 Task: Add Sprouts Elderberry Fizzy Vitamin C Drink Mix Case 30 Count to the cart.
Action: Mouse pressed left at (22, 129)
Screenshot: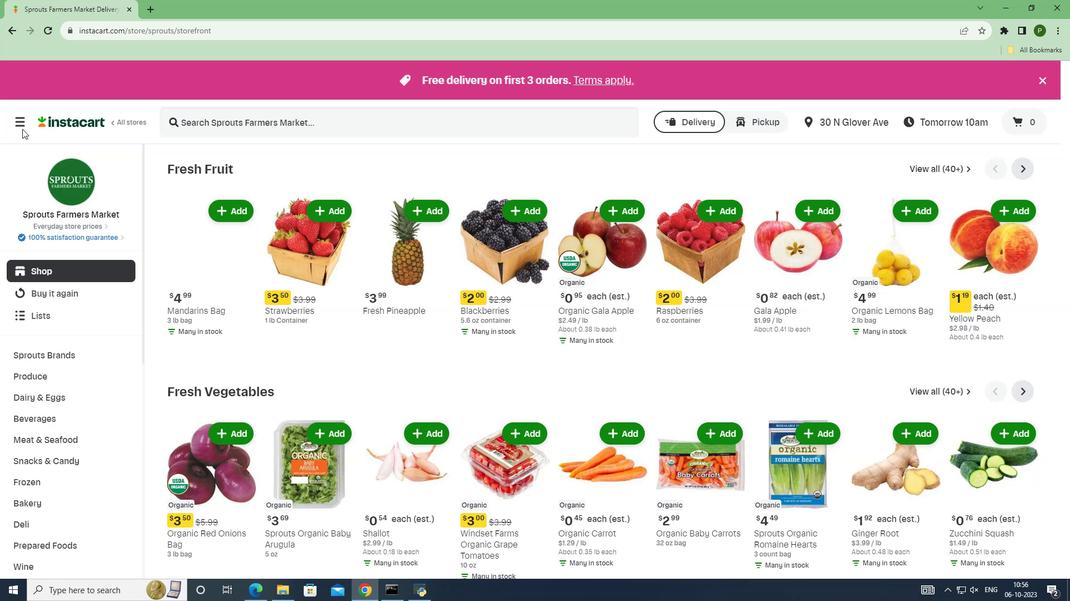 
Action: Mouse moved to (65, 300)
Screenshot: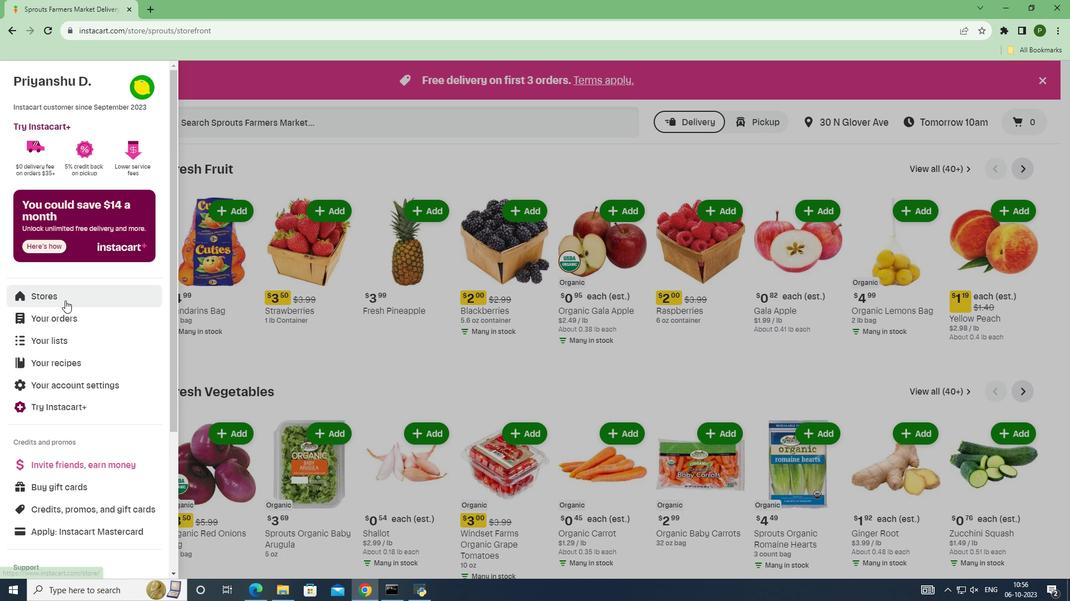 
Action: Mouse pressed left at (65, 300)
Screenshot: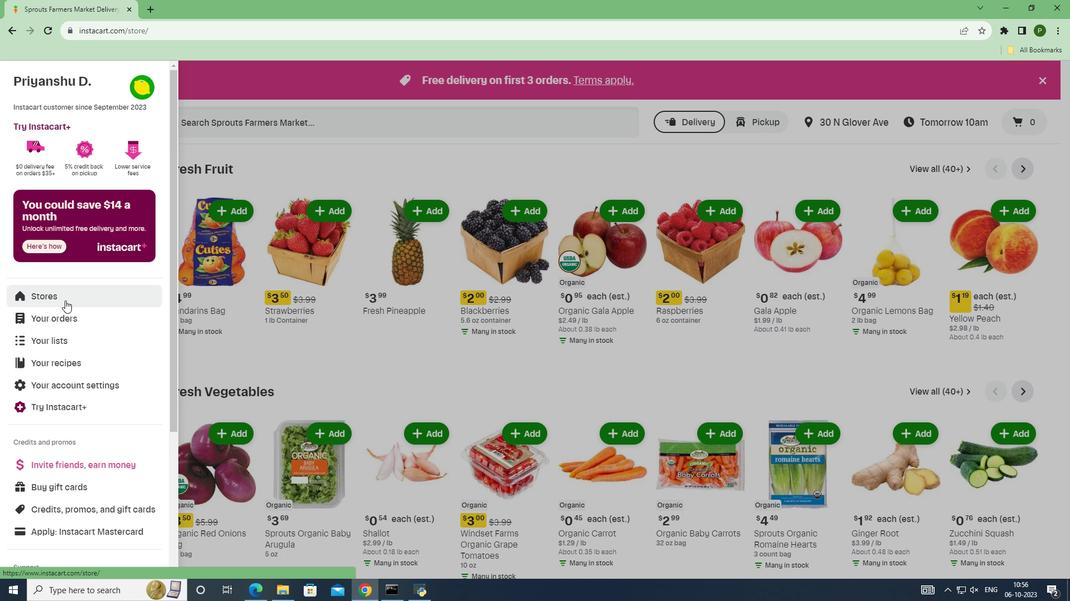 
Action: Mouse moved to (258, 131)
Screenshot: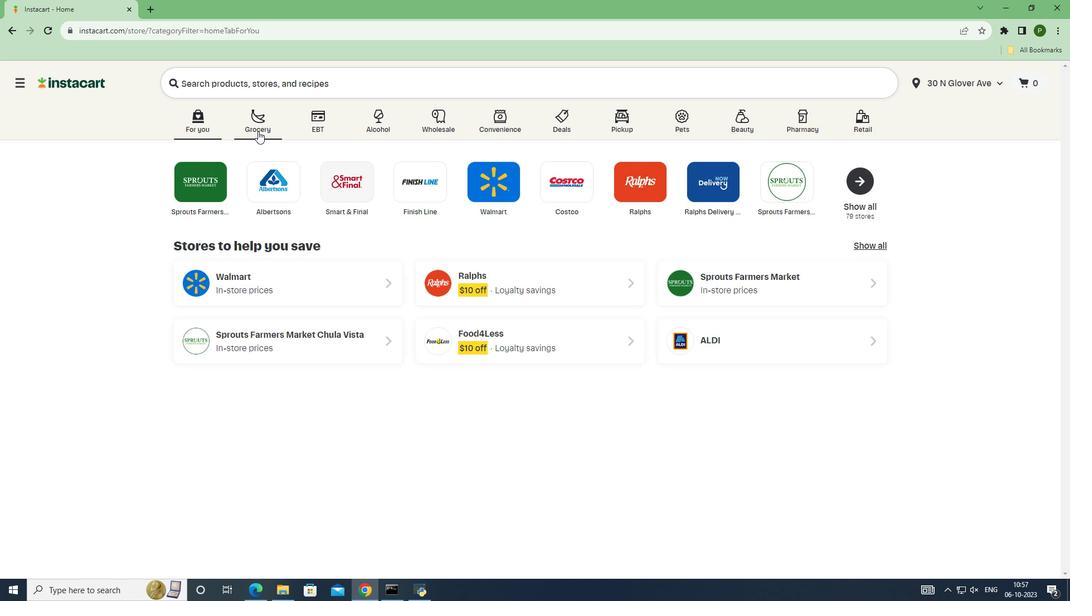 
Action: Mouse pressed left at (258, 131)
Screenshot: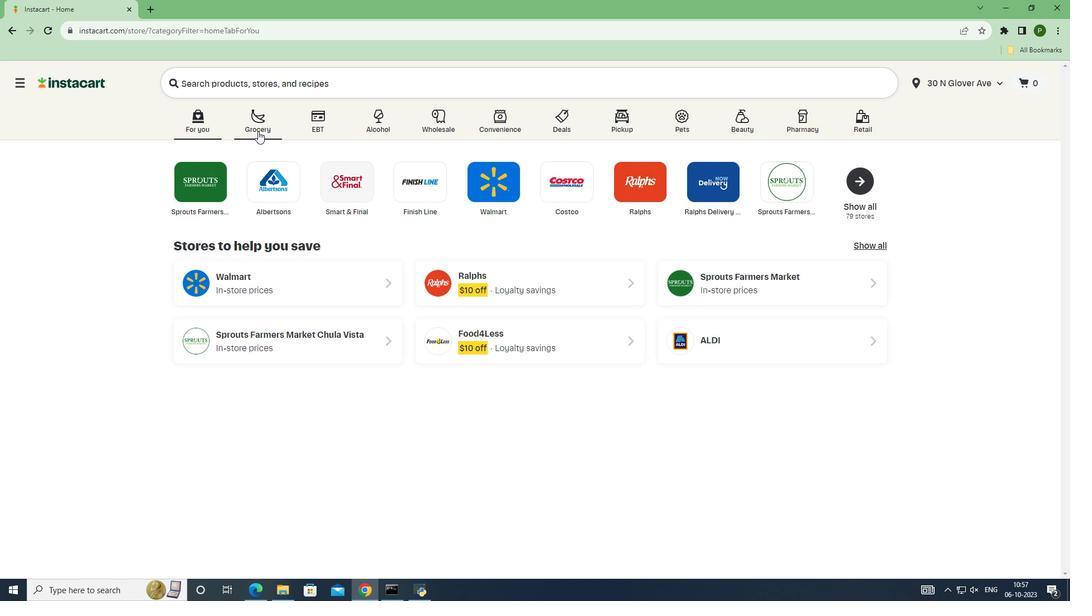
Action: Mouse moved to (693, 254)
Screenshot: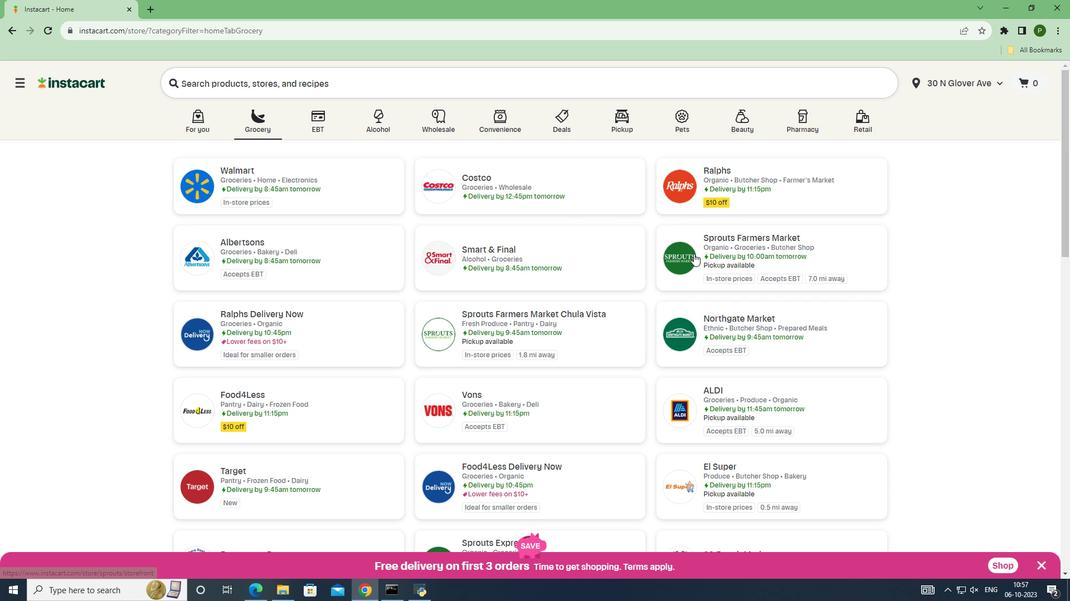 
Action: Mouse pressed left at (693, 254)
Screenshot: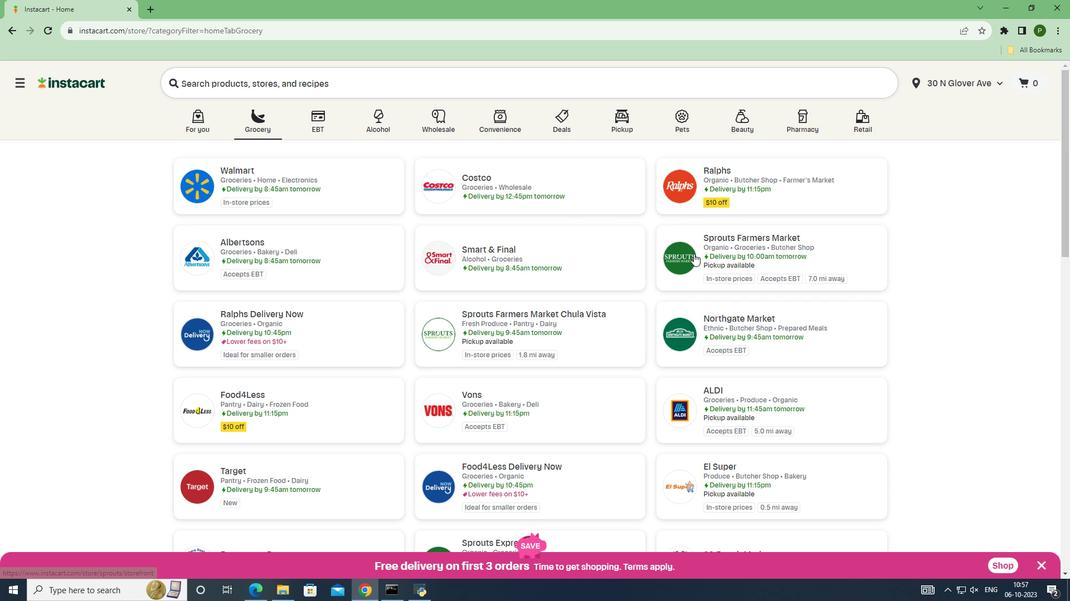 
Action: Mouse moved to (54, 358)
Screenshot: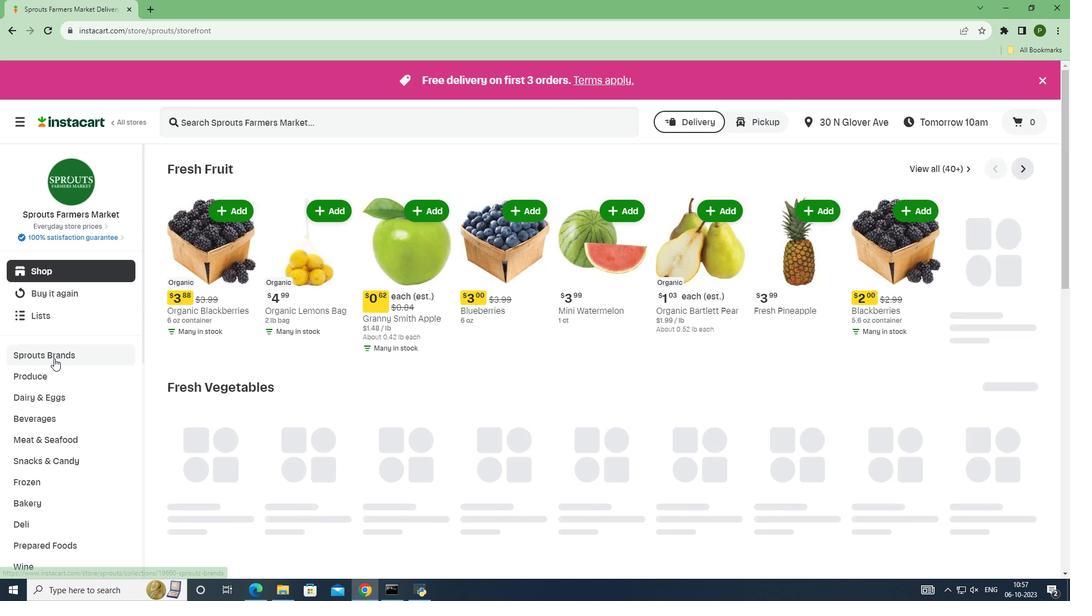 
Action: Mouse pressed left at (54, 358)
Screenshot: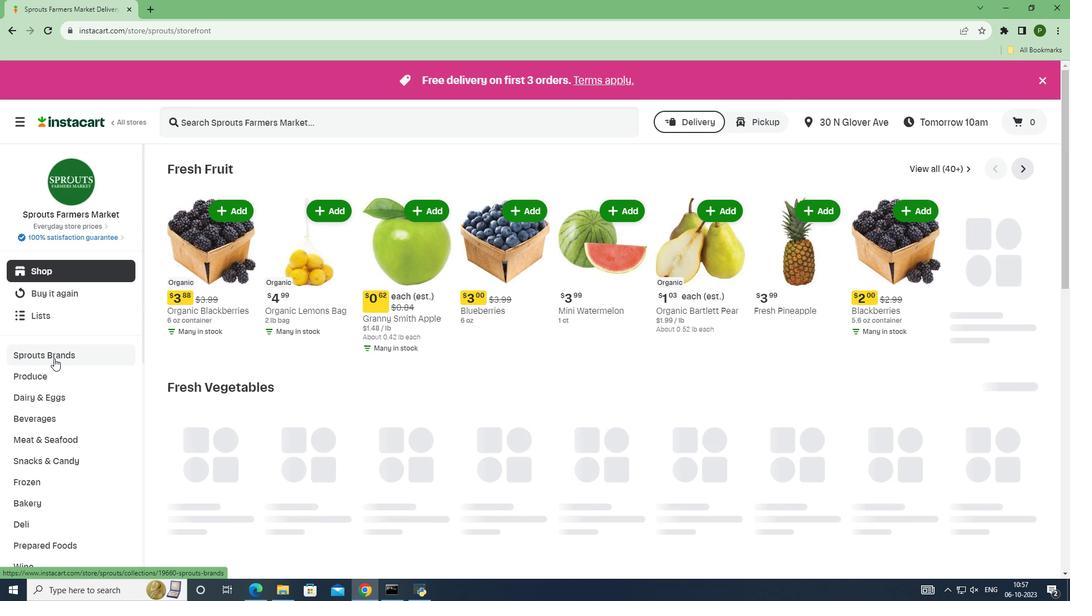 
Action: Mouse moved to (69, 502)
Screenshot: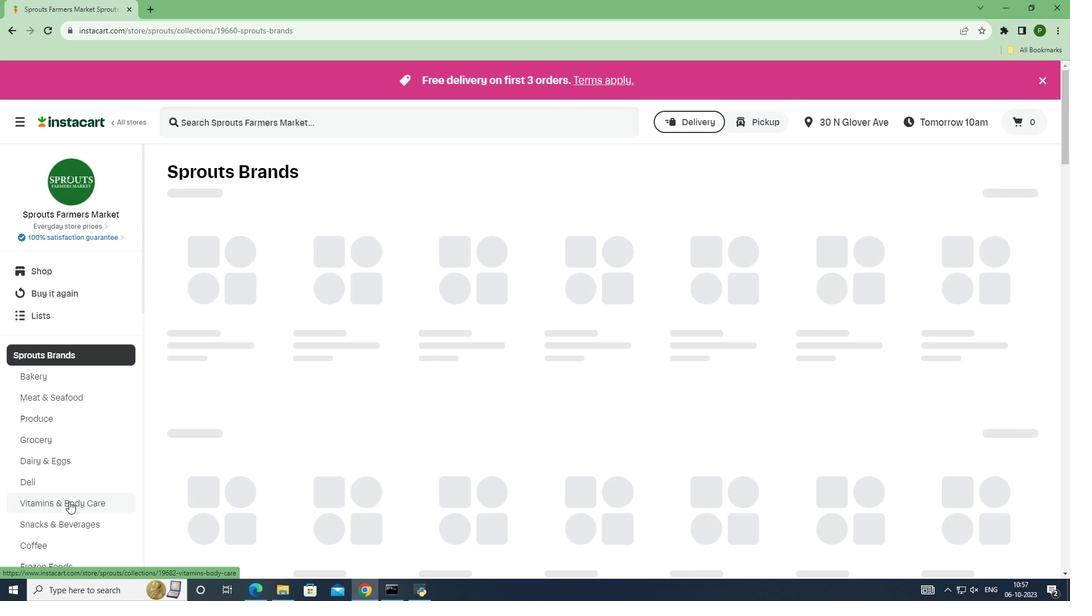 
Action: Mouse pressed left at (69, 502)
Screenshot: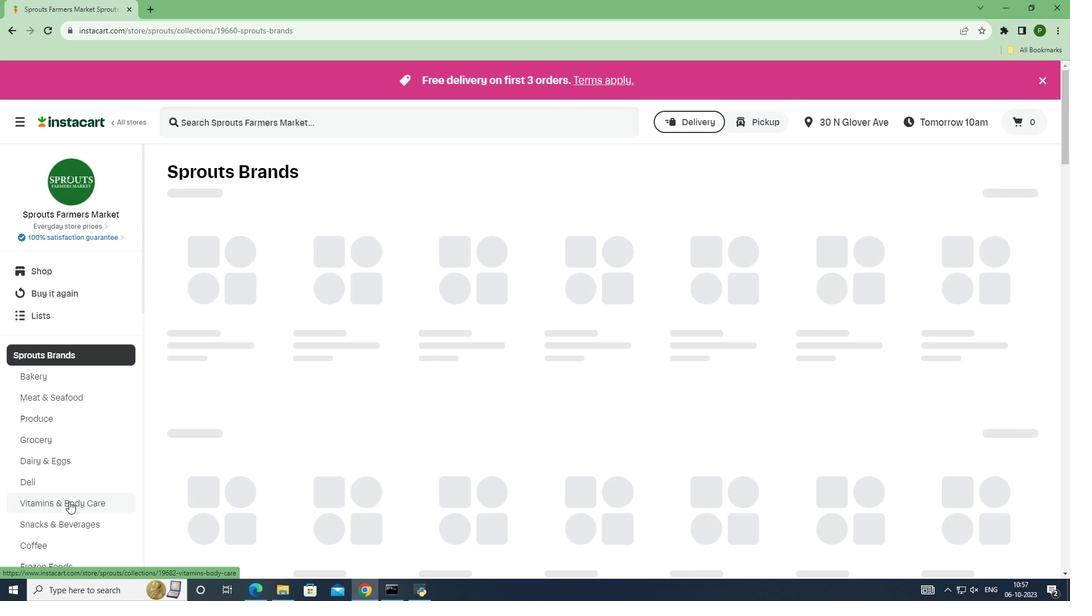 
Action: Mouse moved to (208, 117)
Screenshot: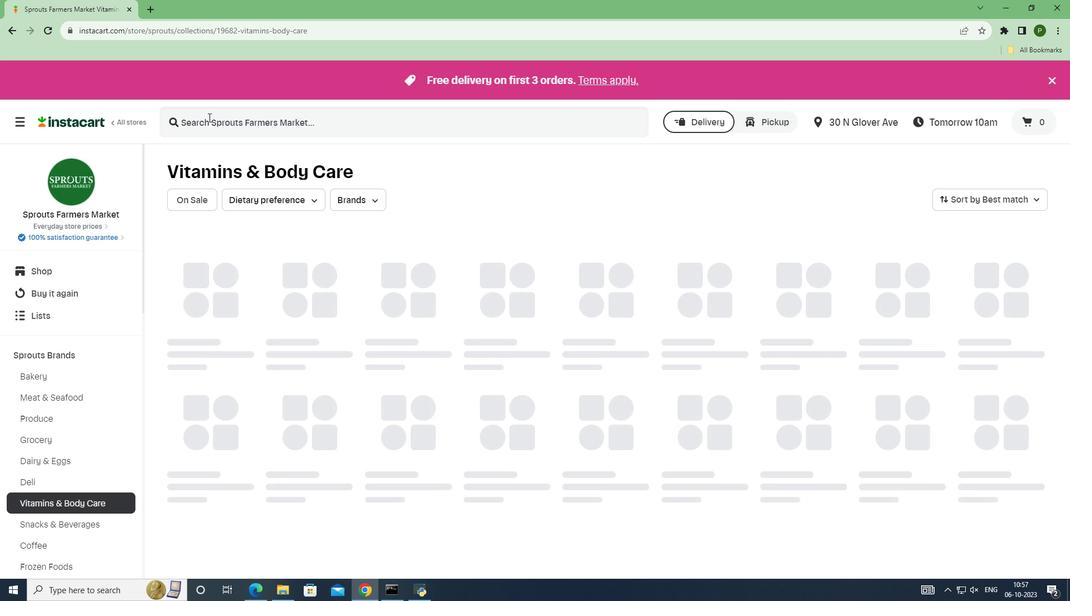 
Action: Mouse pressed left at (208, 117)
Screenshot: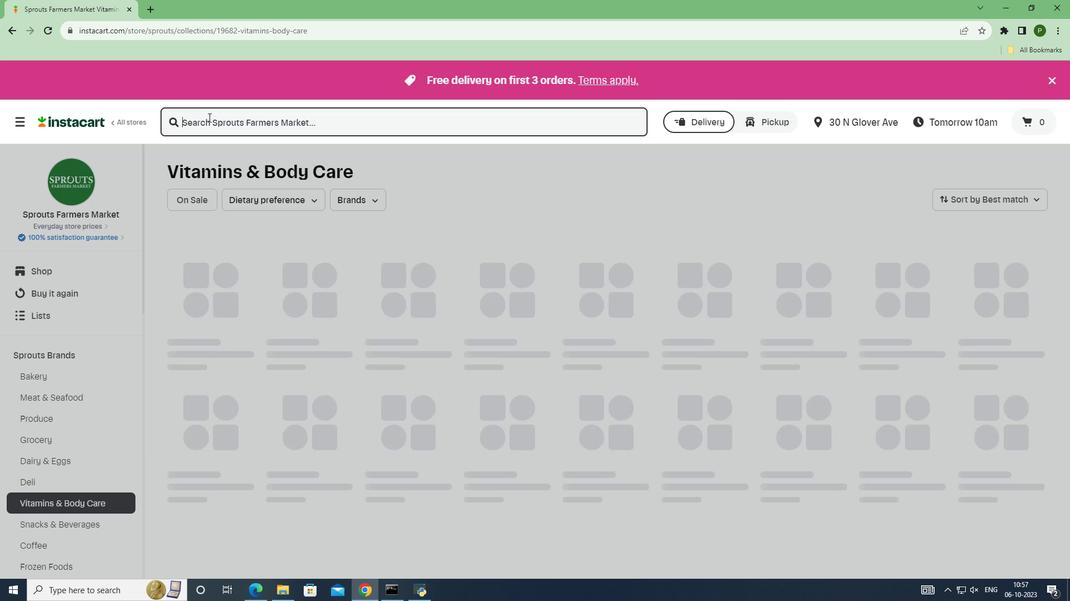 
Action: Key pressed <Key.caps_lock><Key.caps_lock>s<Key.caps_lock>PROUTS<Key.space><Key.caps_lock>e<Key.caps_lock>LDERBERRY<Key.space><Key.caps_lock>f<Key.caps_lock>IZZY<Key.space><Key.caps_lock>v<Key.caps_lock>ITAMIN<Key.space><Key.caps_lock>c<Key.space>d<Key.caps_lock>RINK<Key.space><Key.caps_lock>m<Key.caps_lock>IZ<Key.space><Key.enter>
Screenshot: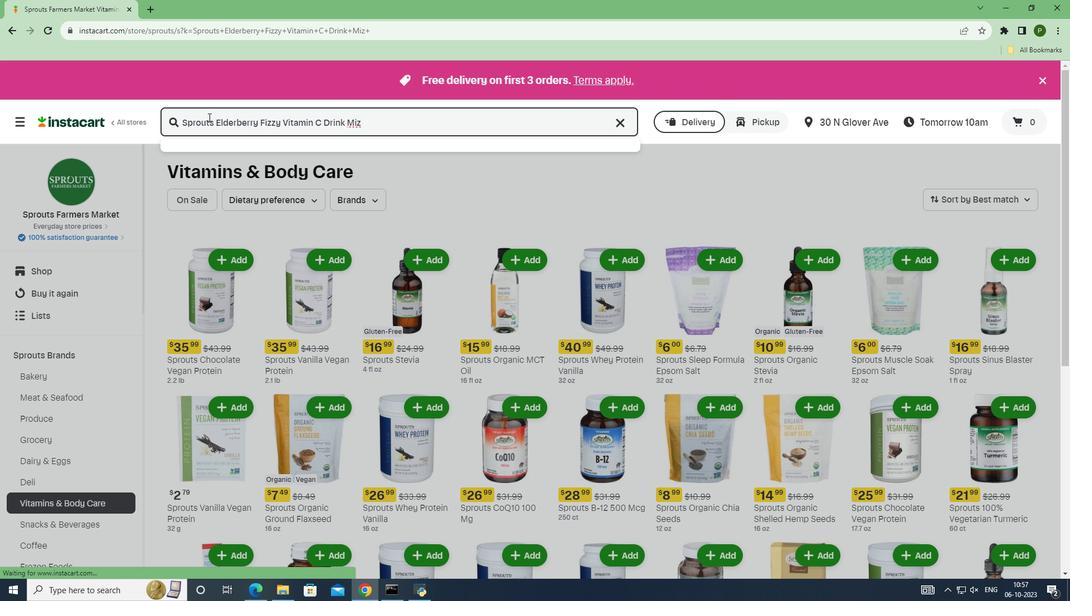 
Action: Mouse moved to (274, 214)
Screenshot: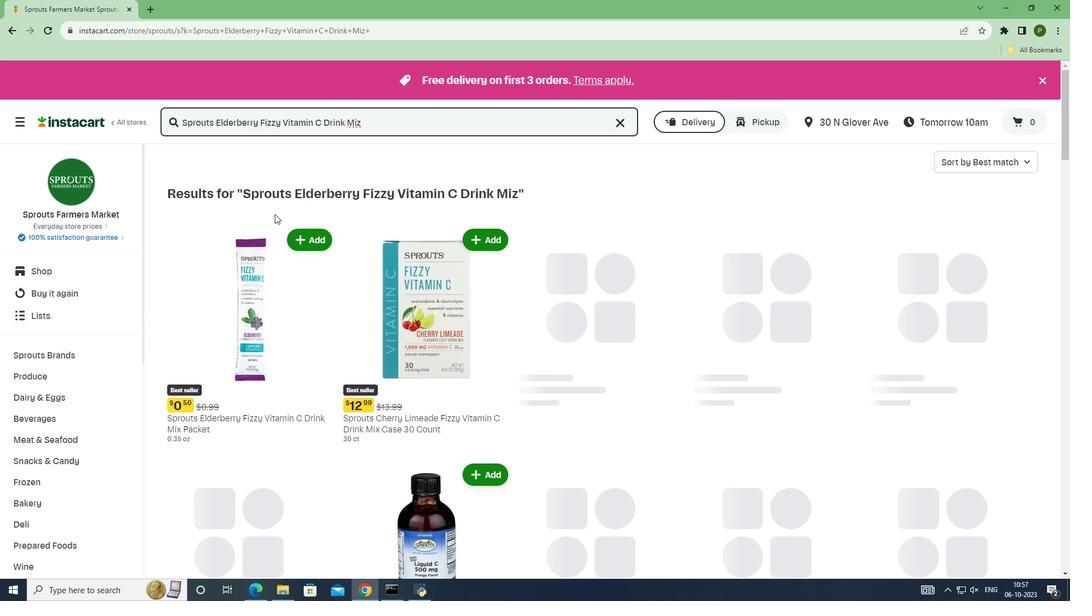 
Action: Mouse scrolled (274, 214) with delta (0, 0)
Screenshot: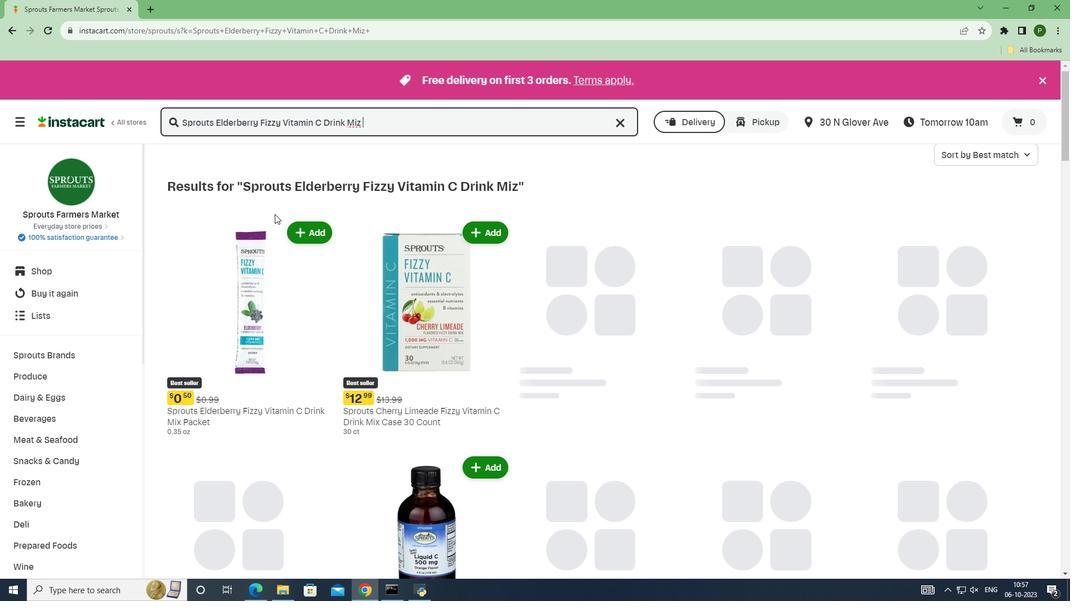 
Action: Mouse moved to (486, 183)
Screenshot: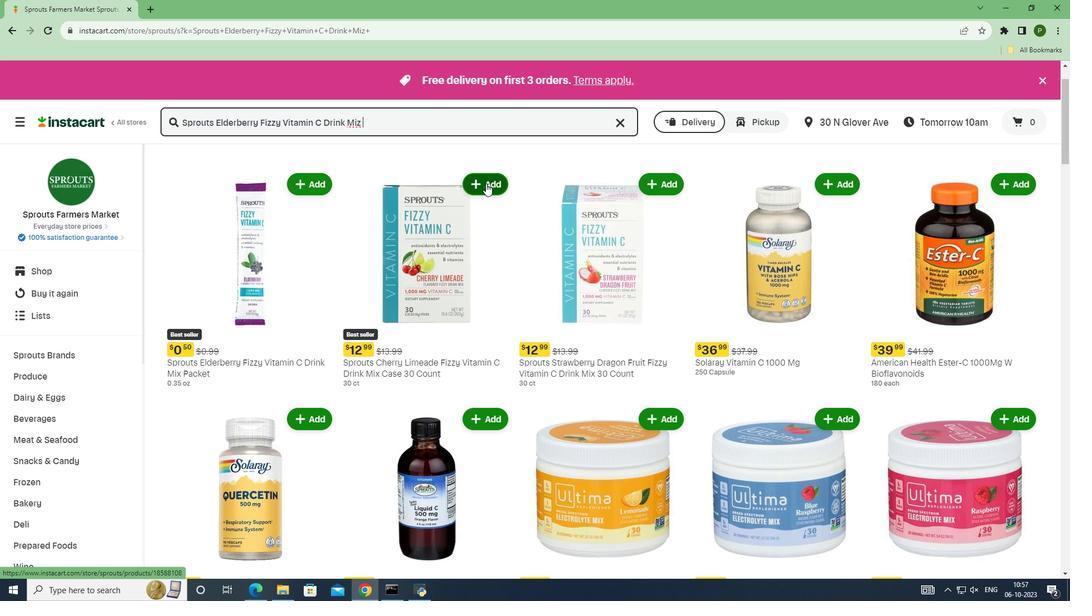 
Action: Mouse pressed left at (486, 183)
Screenshot: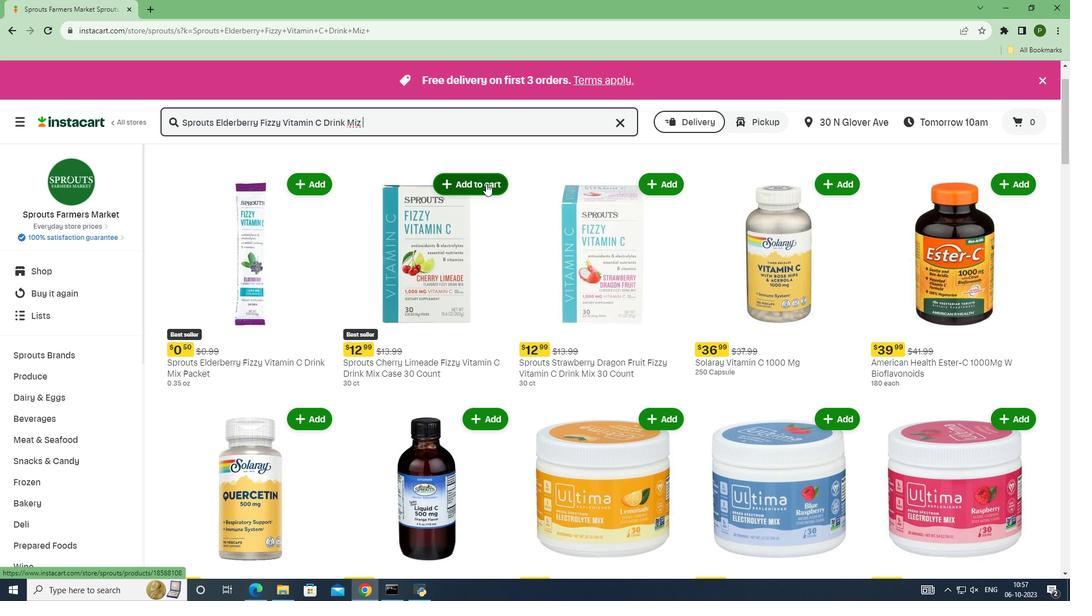 
Action: Mouse moved to (507, 255)
Screenshot: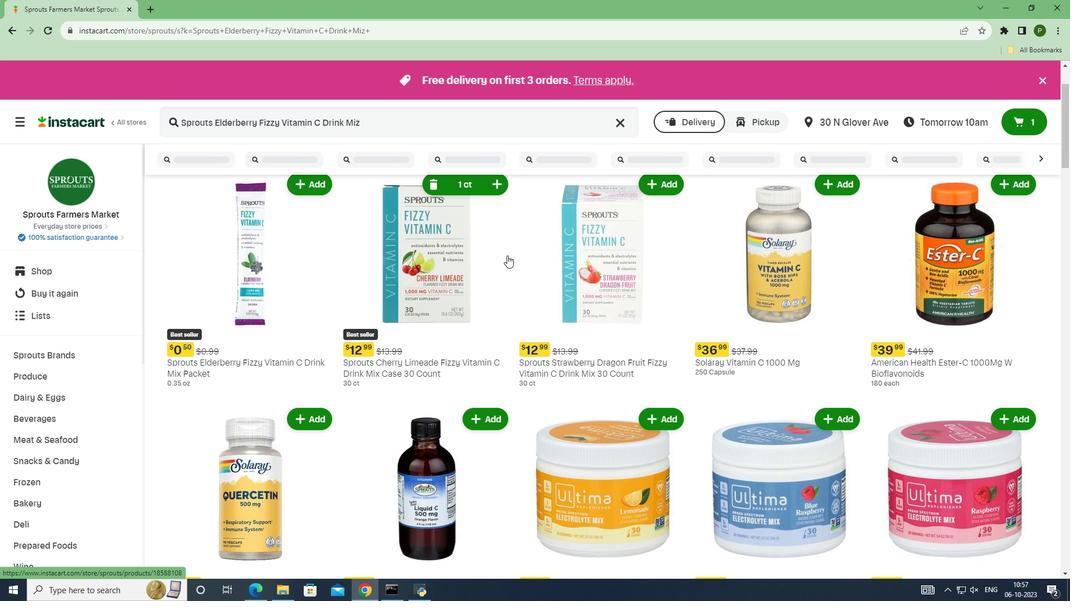 
